 Task: Look for products in the category "Cookies" from Lucky Spoon Bakery only.
Action: Mouse moved to (807, 296)
Screenshot: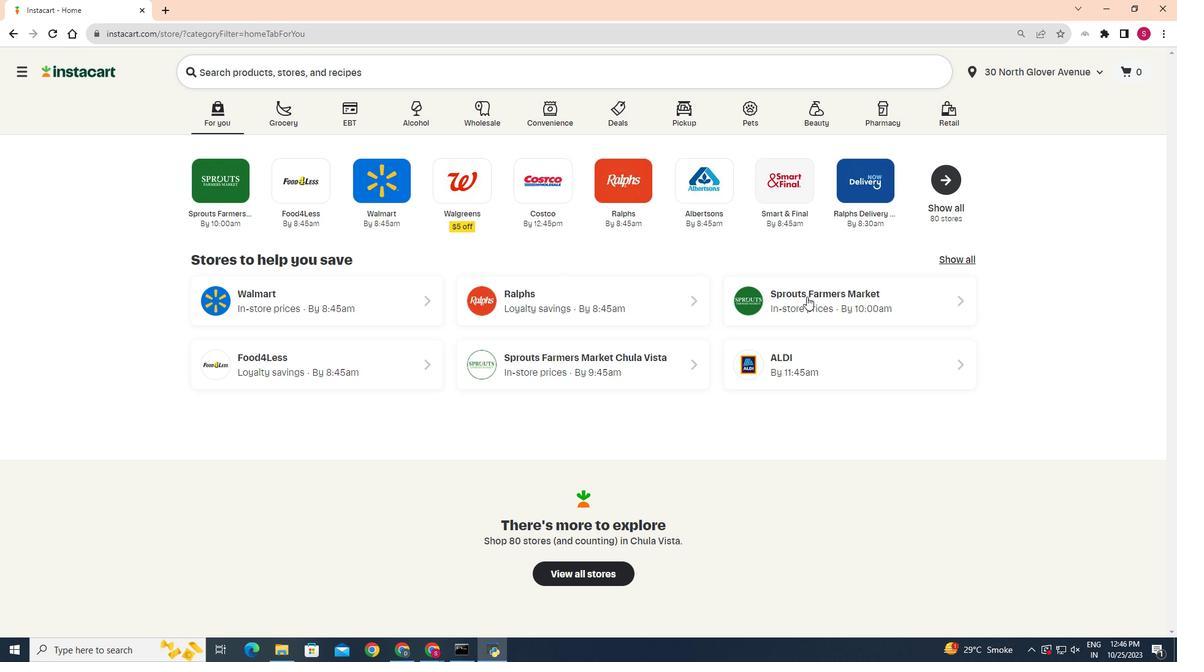 
Action: Mouse pressed left at (807, 296)
Screenshot: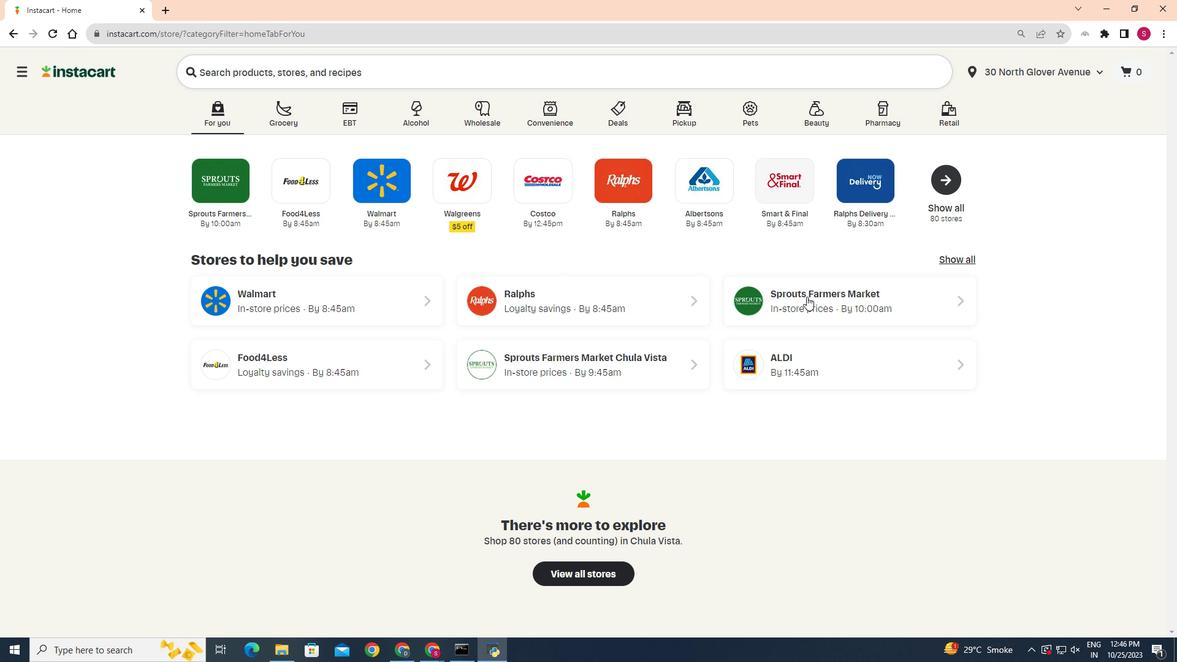 
Action: Mouse moved to (43, 531)
Screenshot: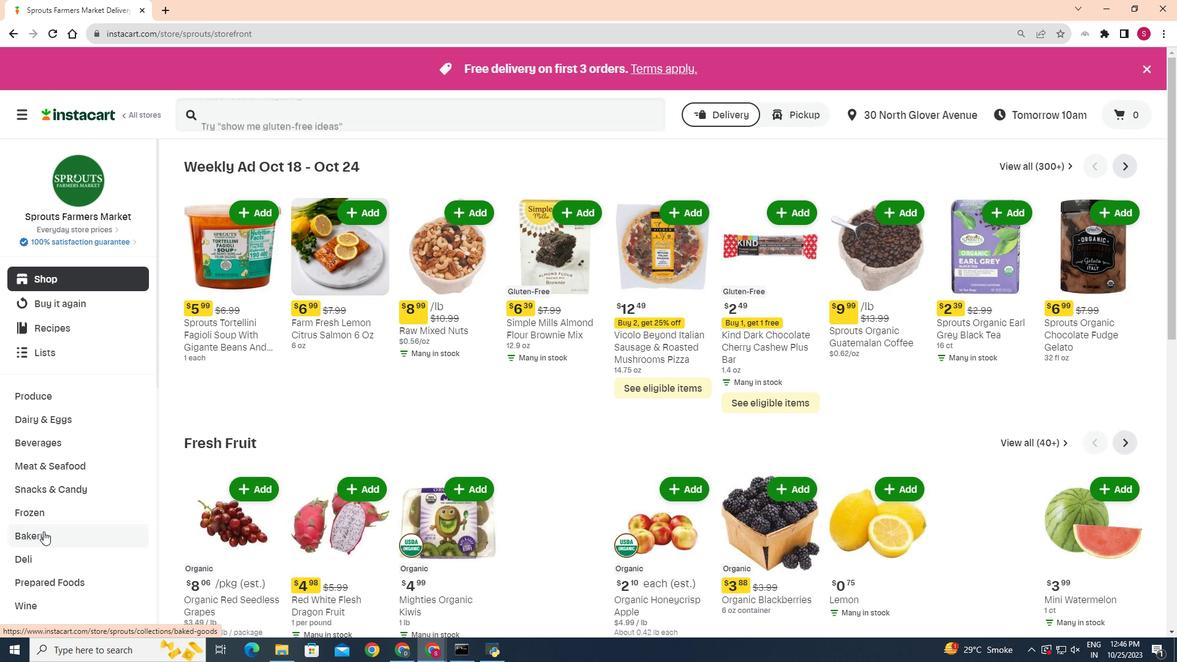 
Action: Mouse pressed left at (43, 531)
Screenshot: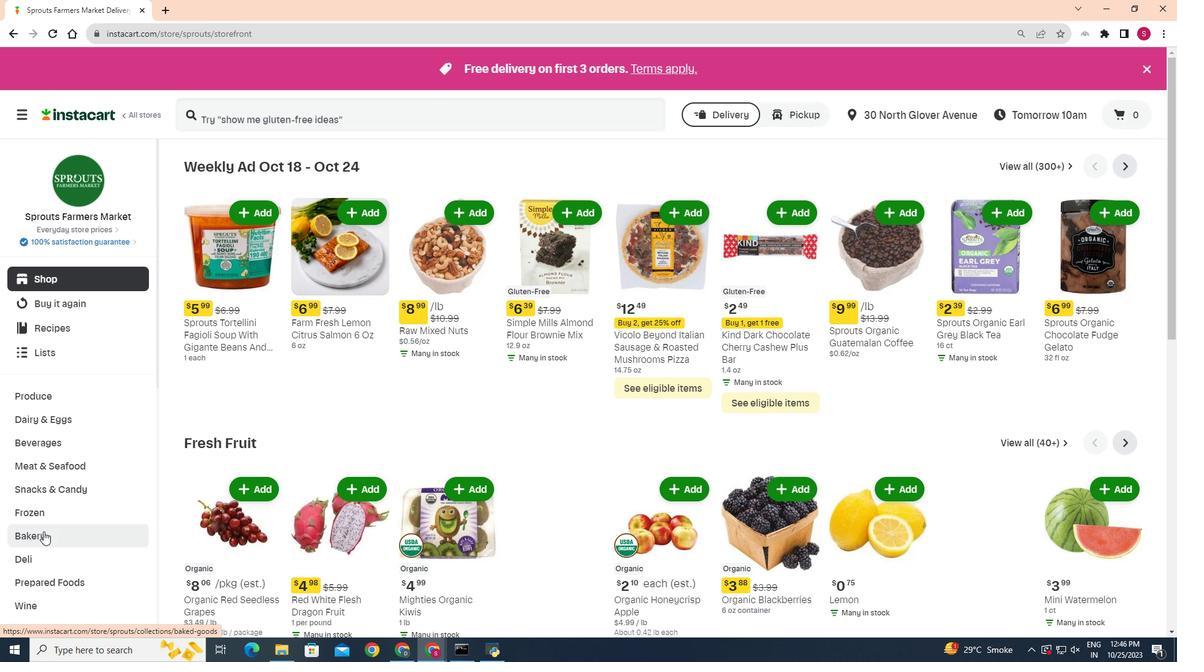 
Action: Mouse moved to (409, 199)
Screenshot: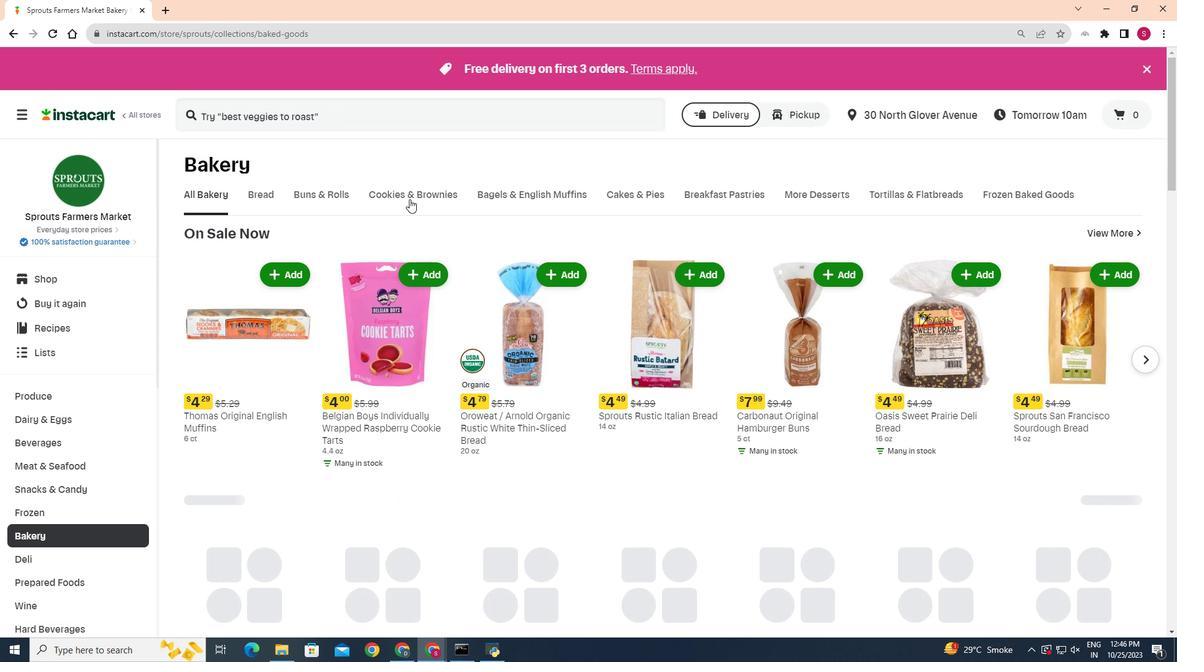 
Action: Mouse pressed left at (409, 199)
Screenshot: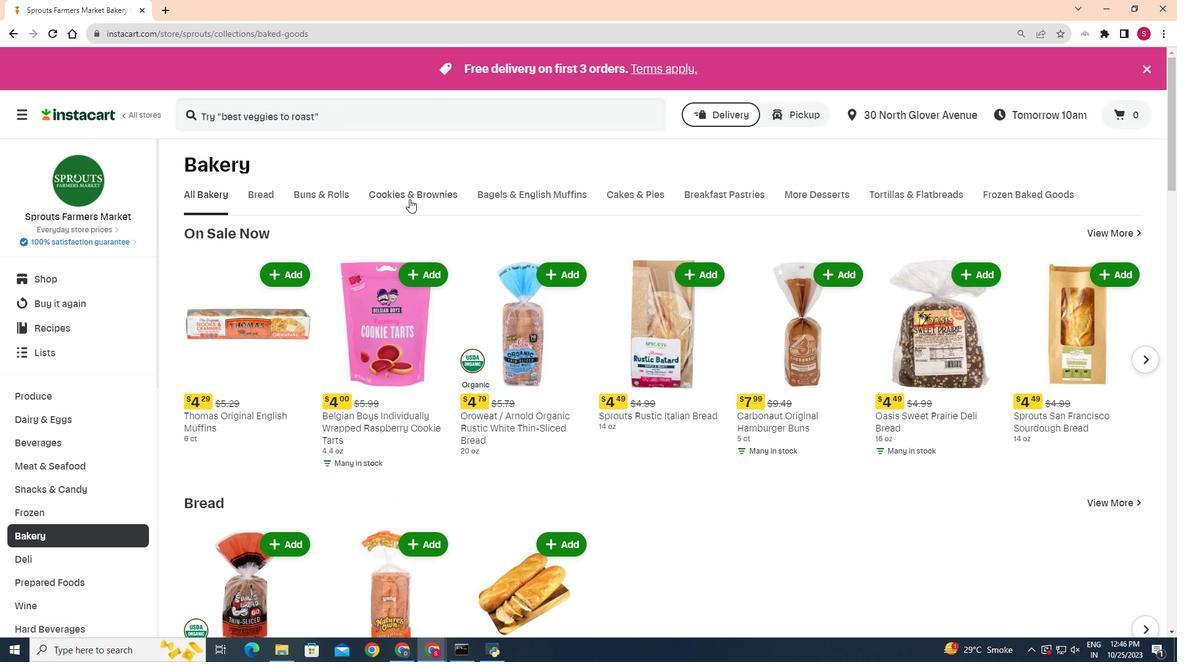 
Action: Mouse moved to (271, 244)
Screenshot: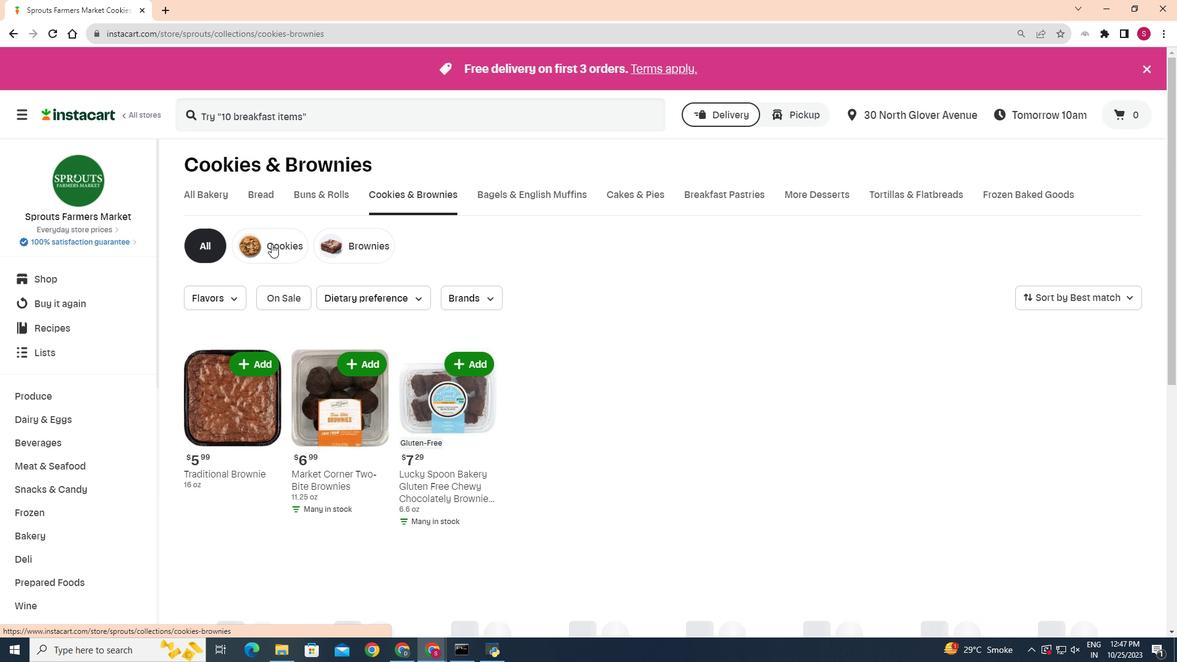 
Action: Mouse pressed left at (271, 244)
Screenshot: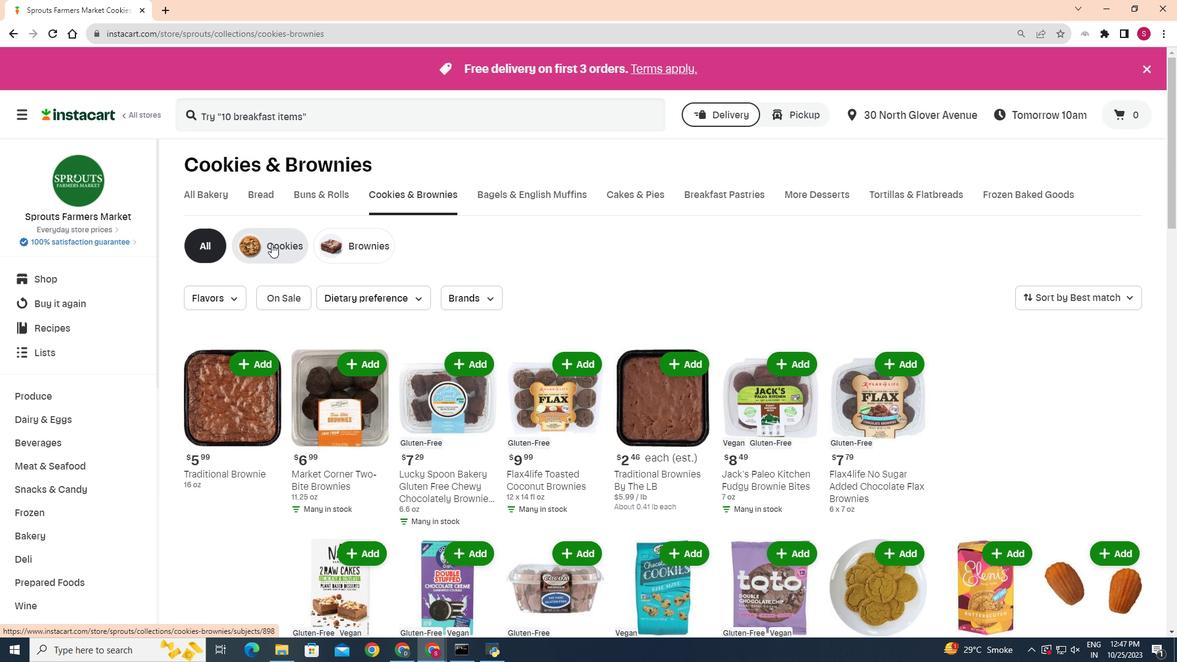 
Action: Mouse moved to (491, 295)
Screenshot: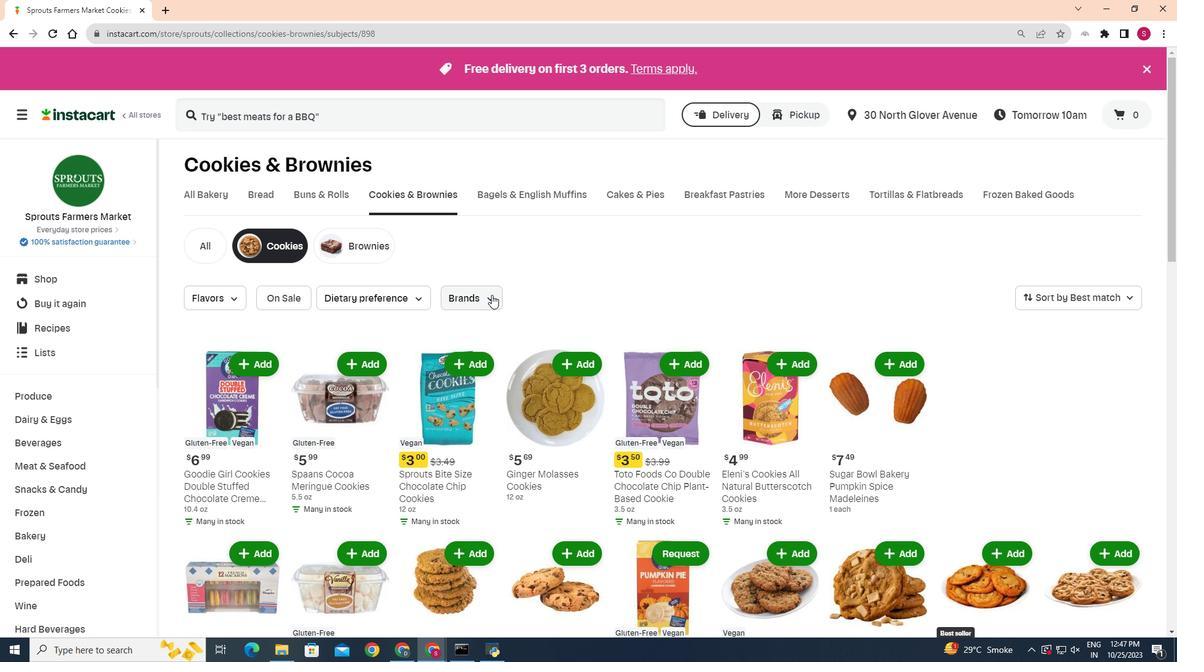 
Action: Mouse pressed left at (491, 295)
Screenshot: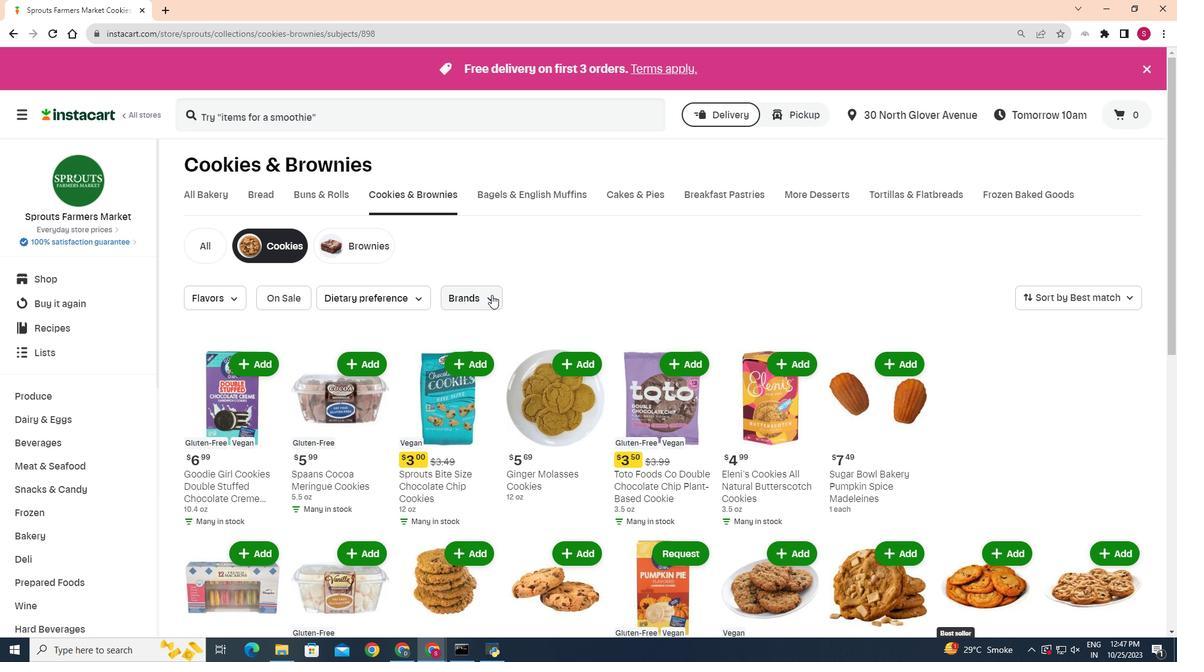 
Action: Mouse moved to (493, 346)
Screenshot: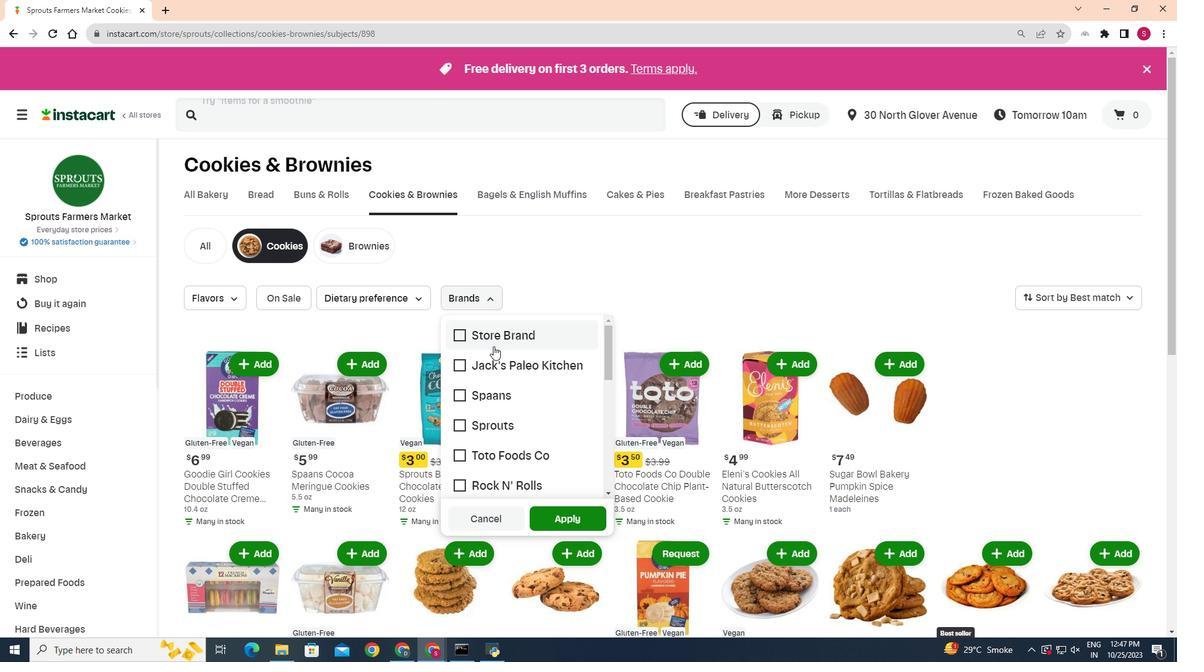 
Action: Mouse scrolled (493, 345) with delta (0, 0)
Screenshot: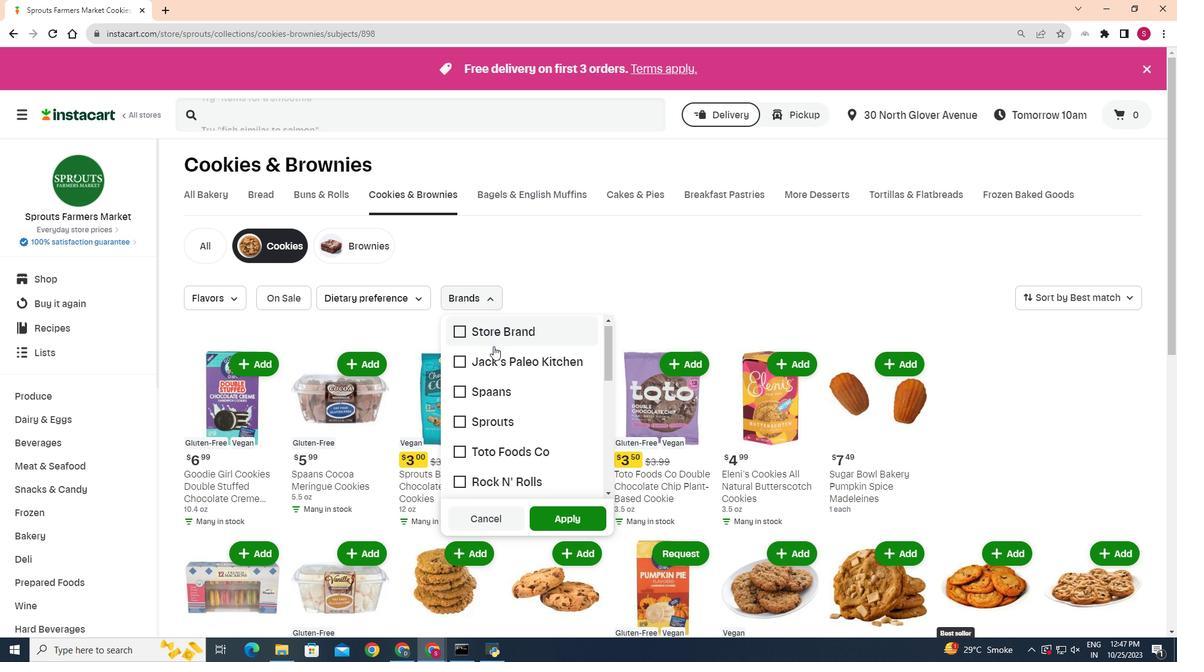 
Action: Mouse scrolled (493, 345) with delta (0, 0)
Screenshot: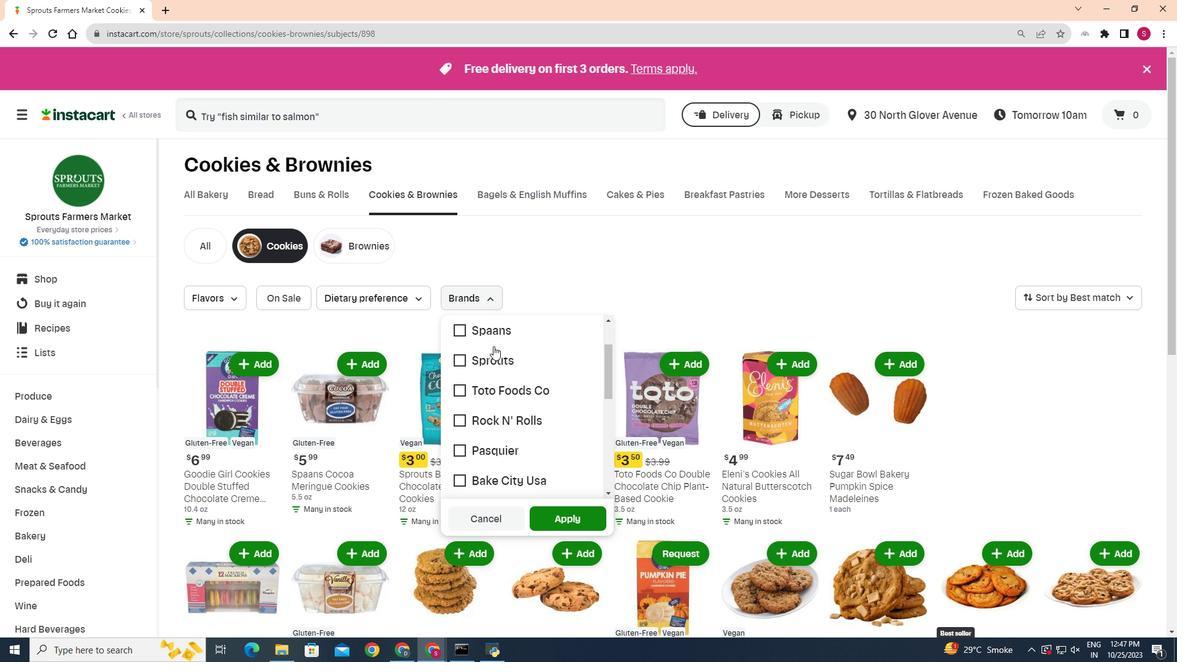 
Action: Mouse scrolled (493, 345) with delta (0, 0)
Screenshot: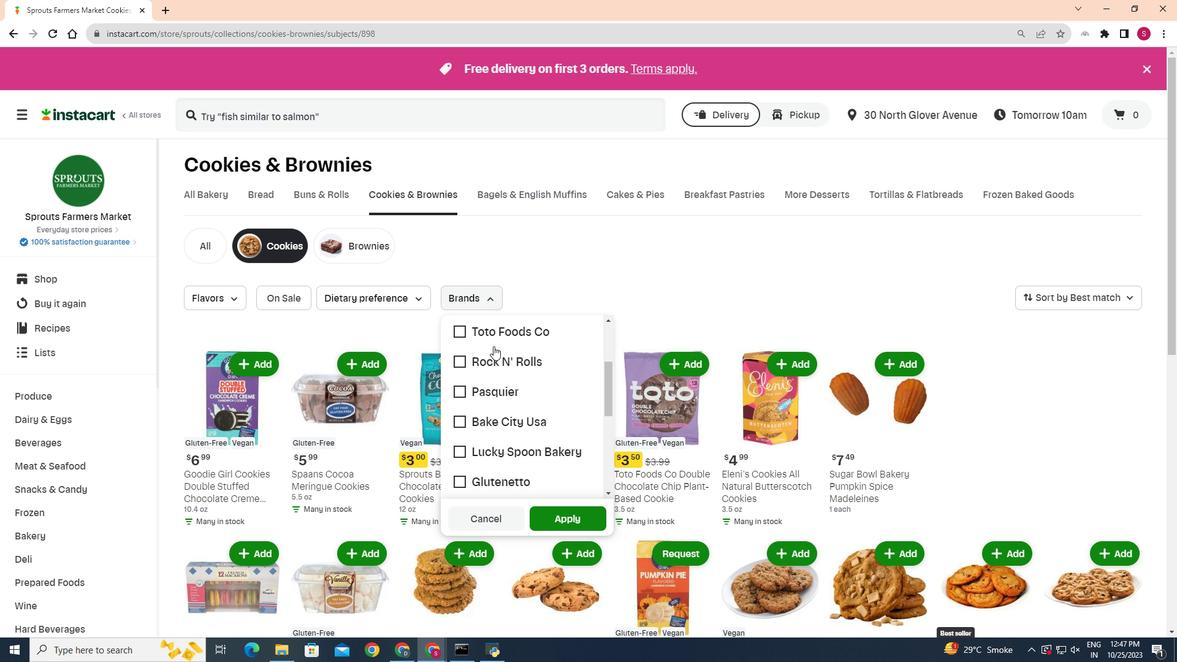 
Action: Mouse moved to (464, 387)
Screenshot: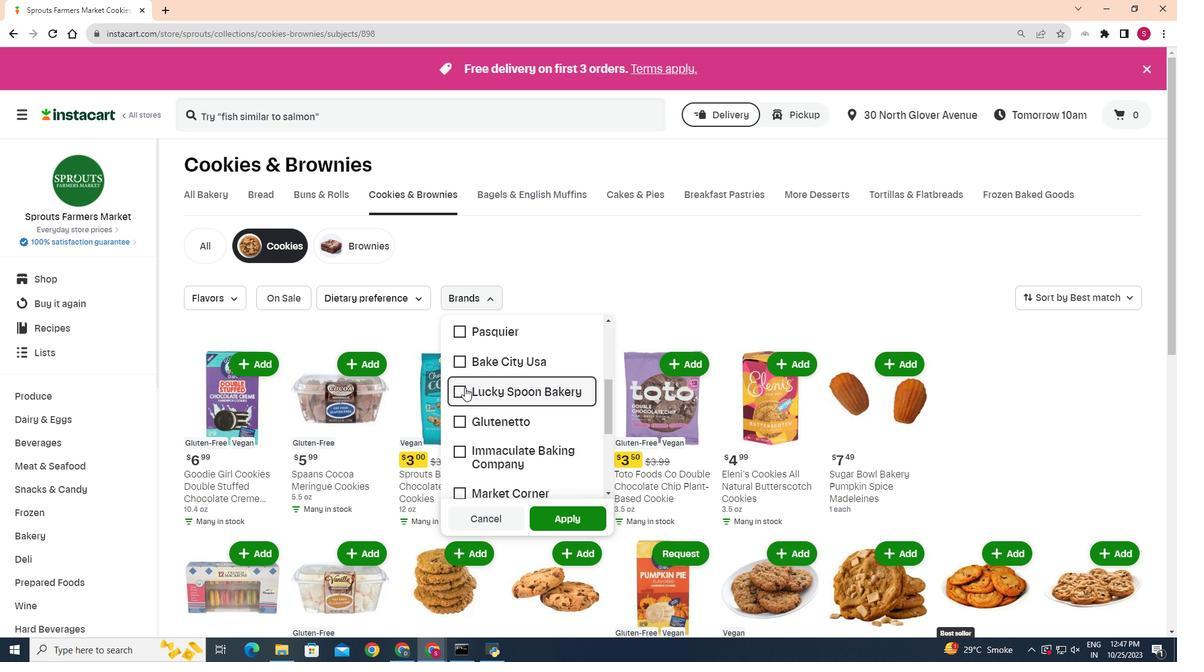 
Action: Mouse pressed left at (464, 387)
Screenshot: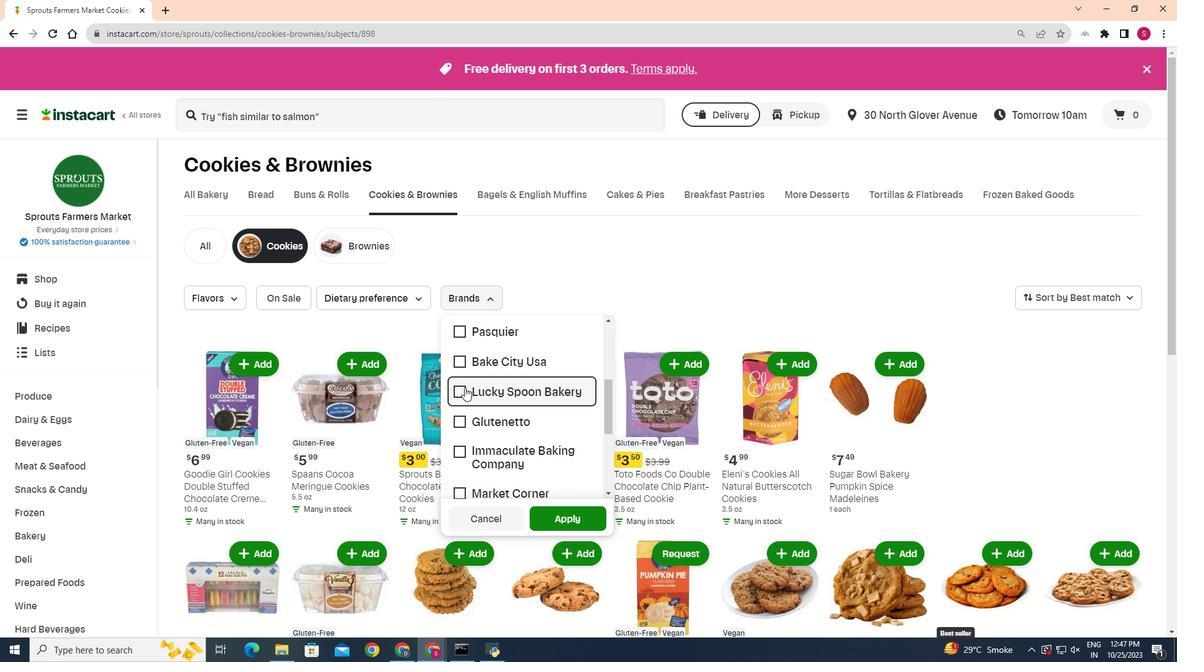 
Action: Mouse moved to (575, 523)
Screenshot: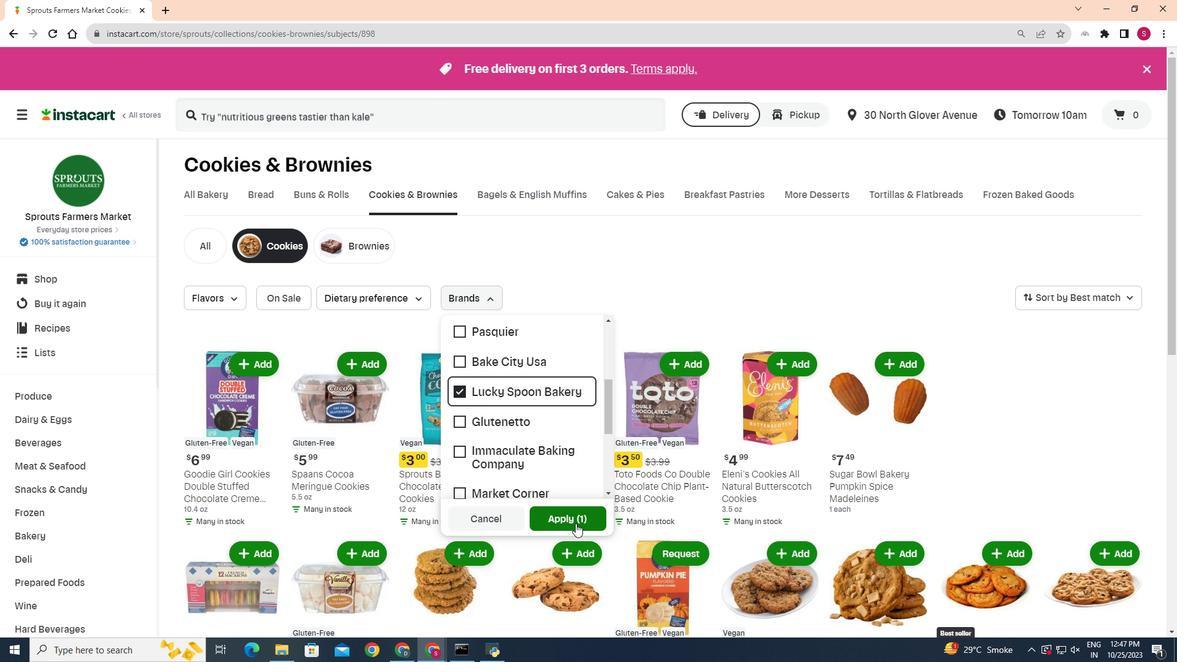
Action: Mouse pressed left at (575, 523)
Screenshot: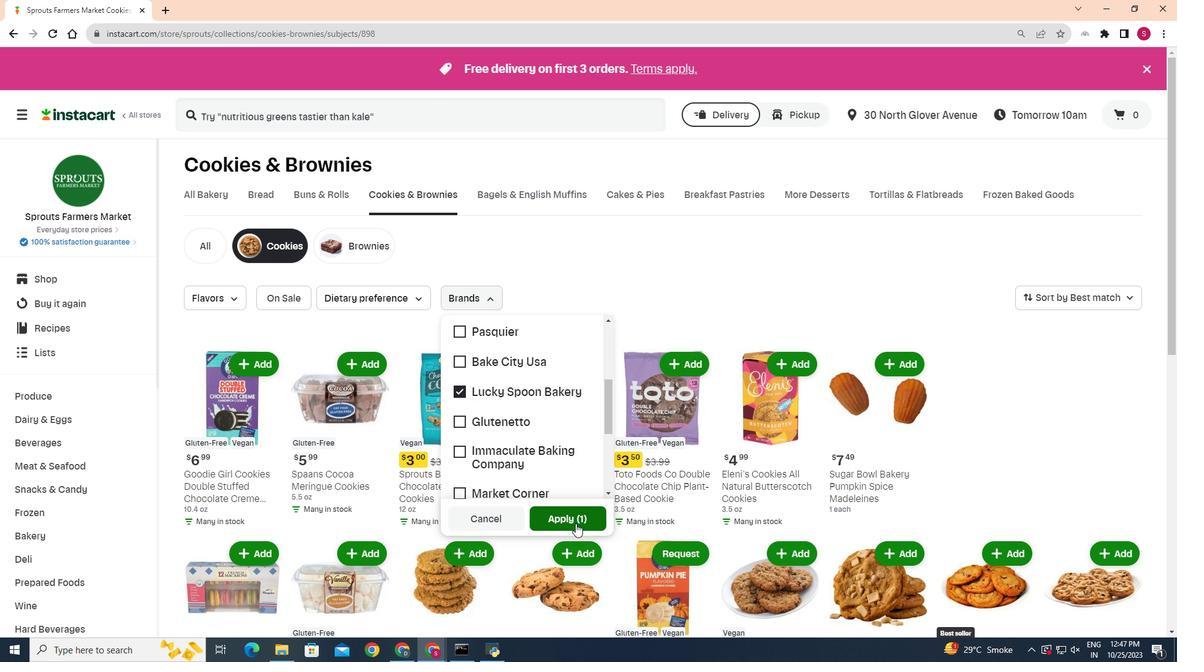 
Action: Mouse moved to (752, 323)
Screenshot: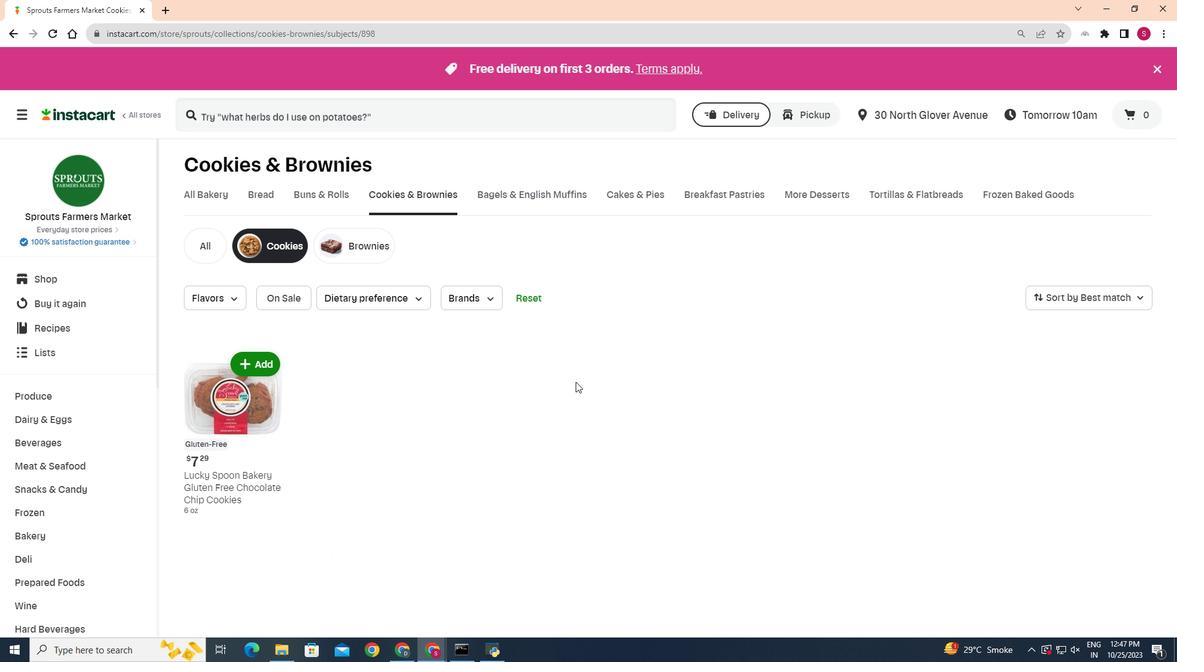 
